 Task: select a rule when a vote is removed from a card by anyone.
Action: Mouse moved to (1041, 74)
Screenshot: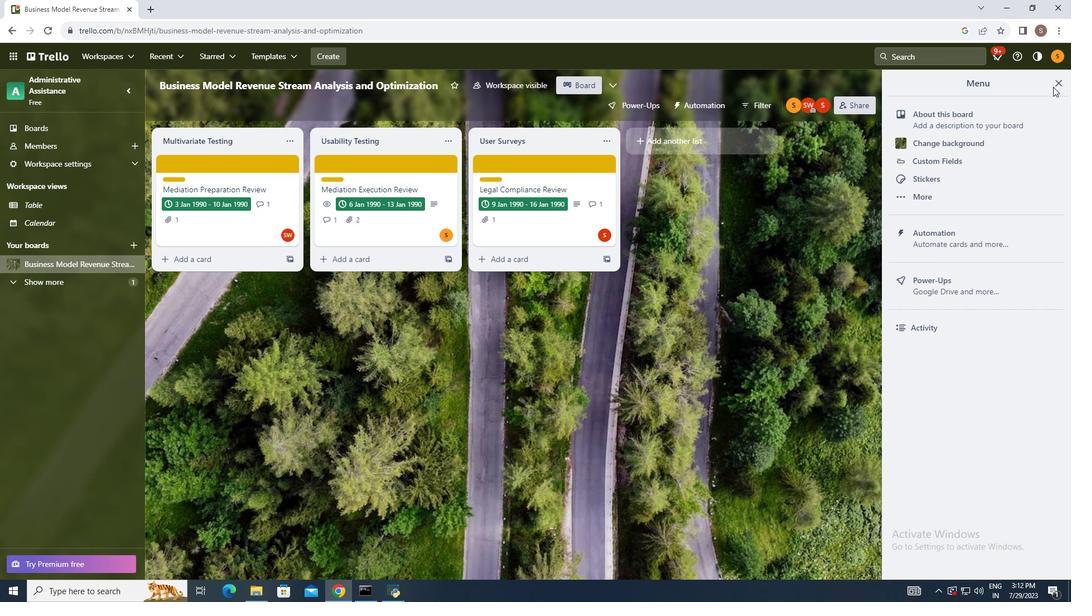 
Action: Mouse pressed left at (1041, 74)
Screenshot: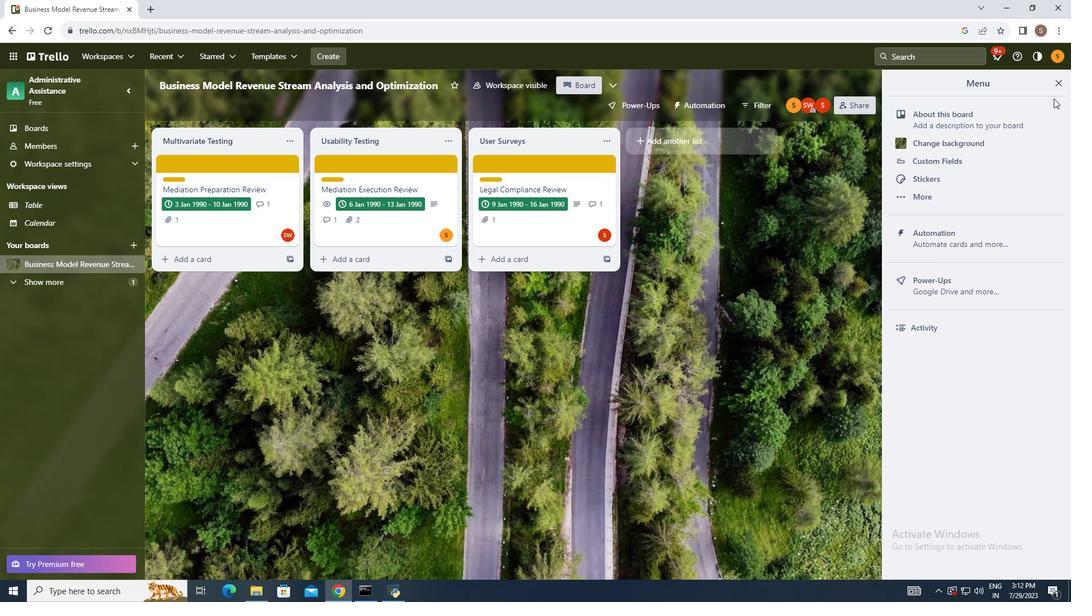
Action: Mouse moved to (948, 218)
Screenshot: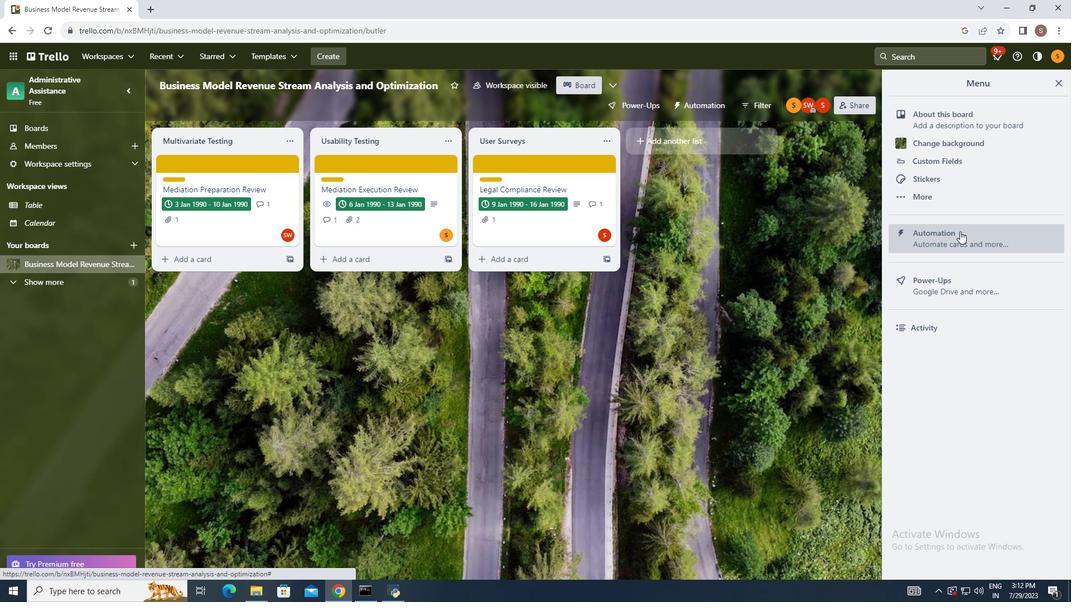 
Action: Mouse pressed left at (948, 218)
Screenshot: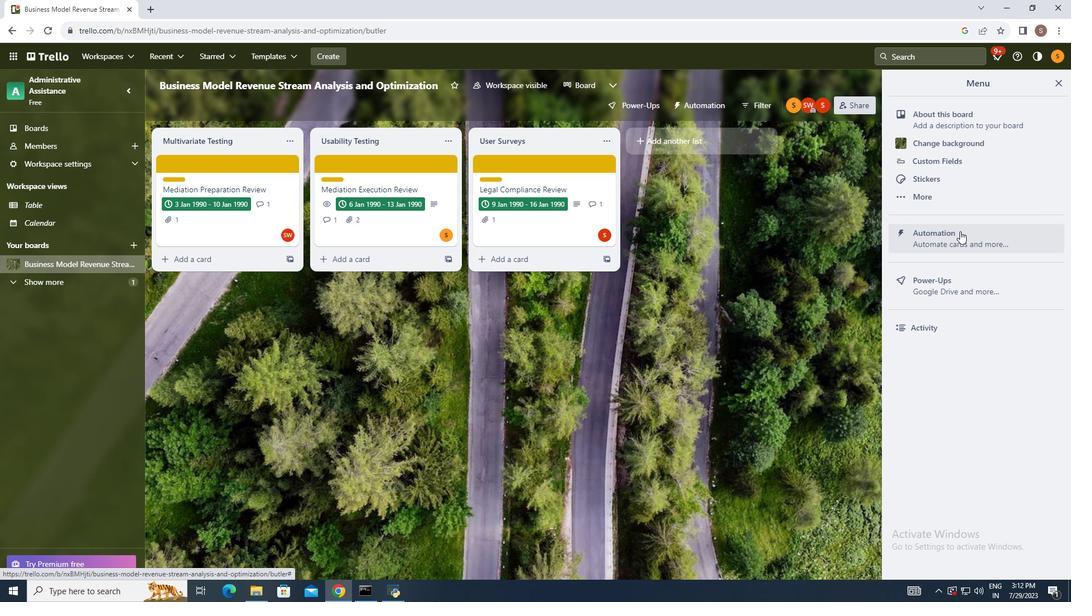 
Action: Mouse moved to (196, 192)
Screenshot: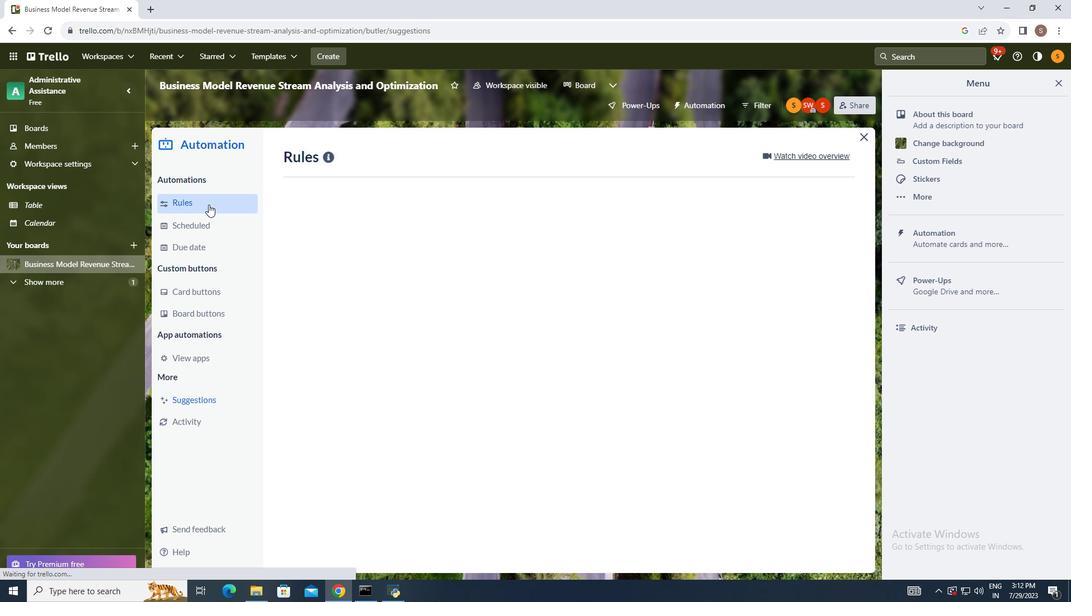 
Action: Mouse pressed left at (196, 192)
Screenshot: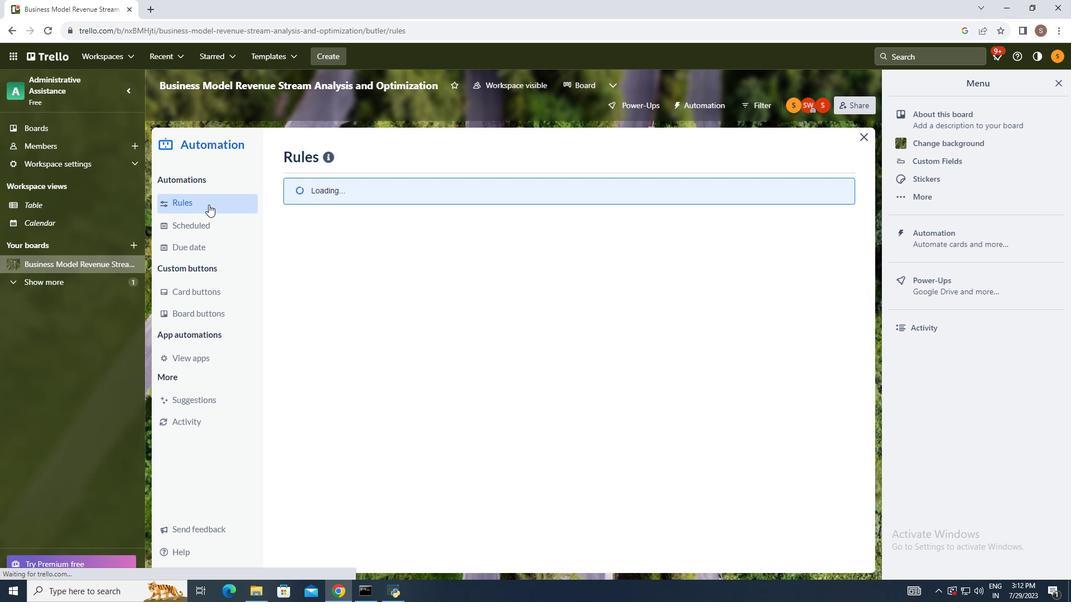 
Action: Mouse moved to (721, 144)
Screenshot: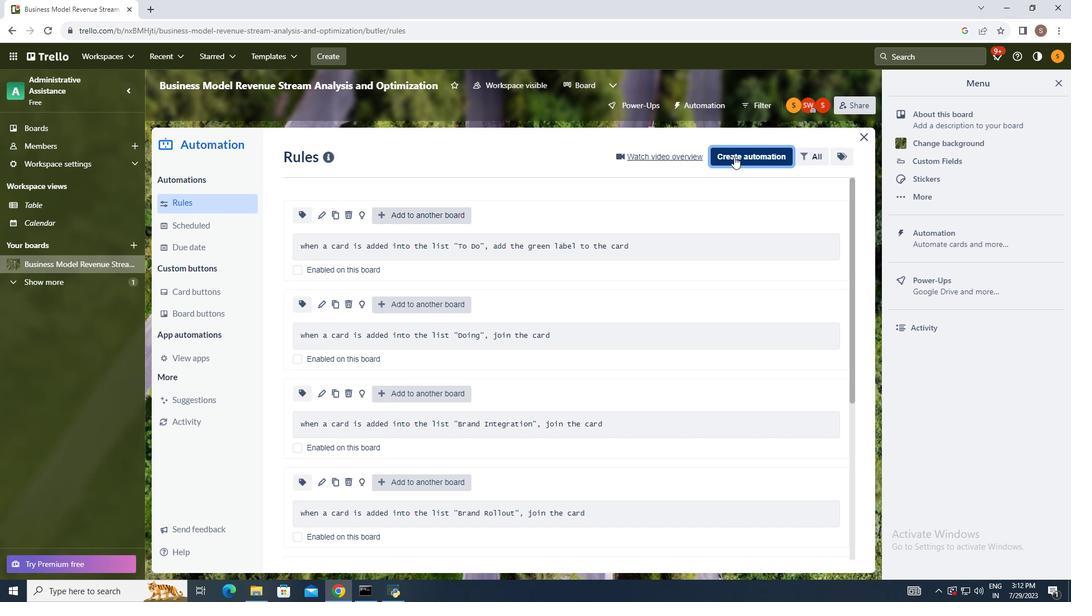 
Action: Mouse pressed left at (721, 144)
Screenshot: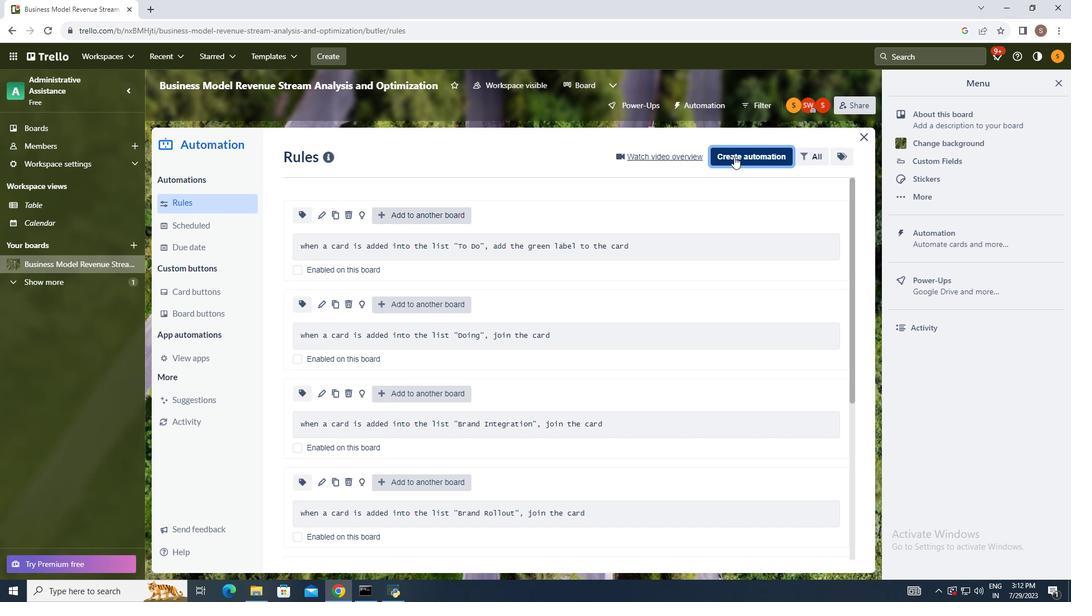 
Action: Mouse moved to (563, 247)
Screenshot: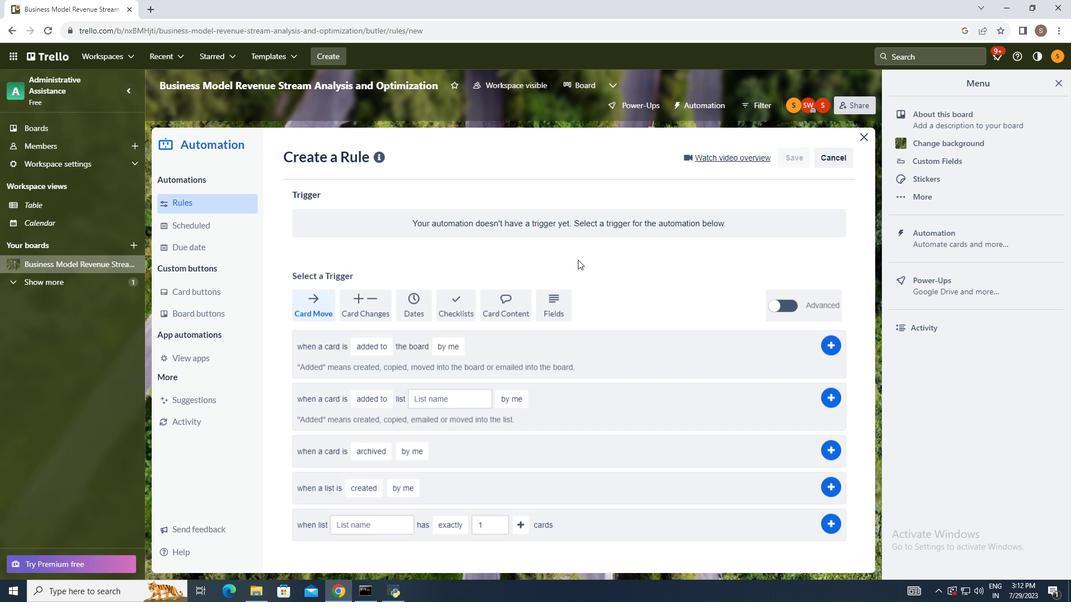 
Action: Mouse pressed left at (563, 247)
Screenshot: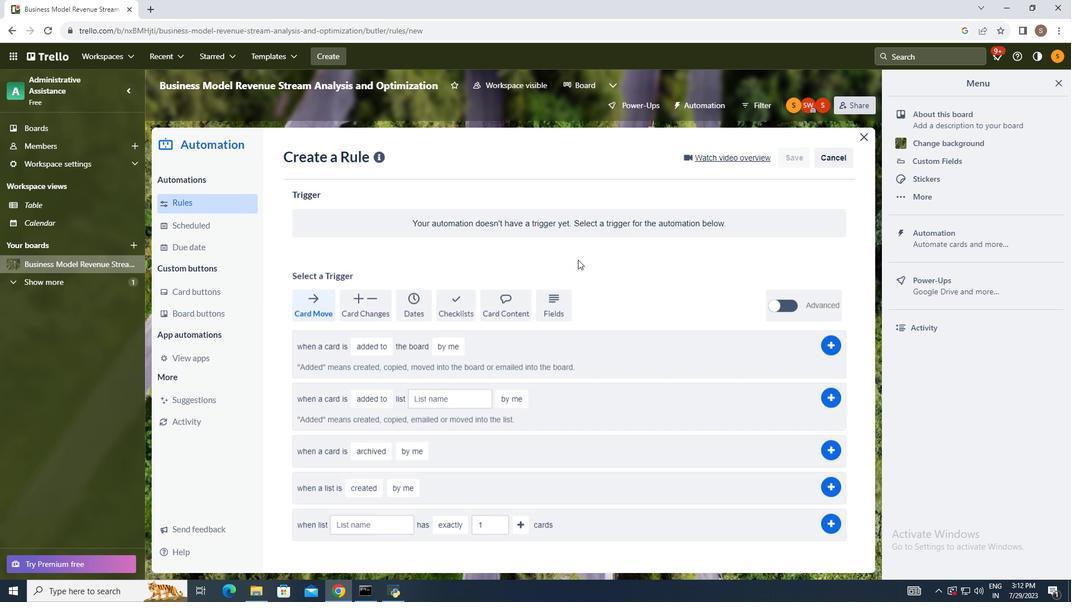 
Action: Mouse moved to (353, 288)
Screenshot: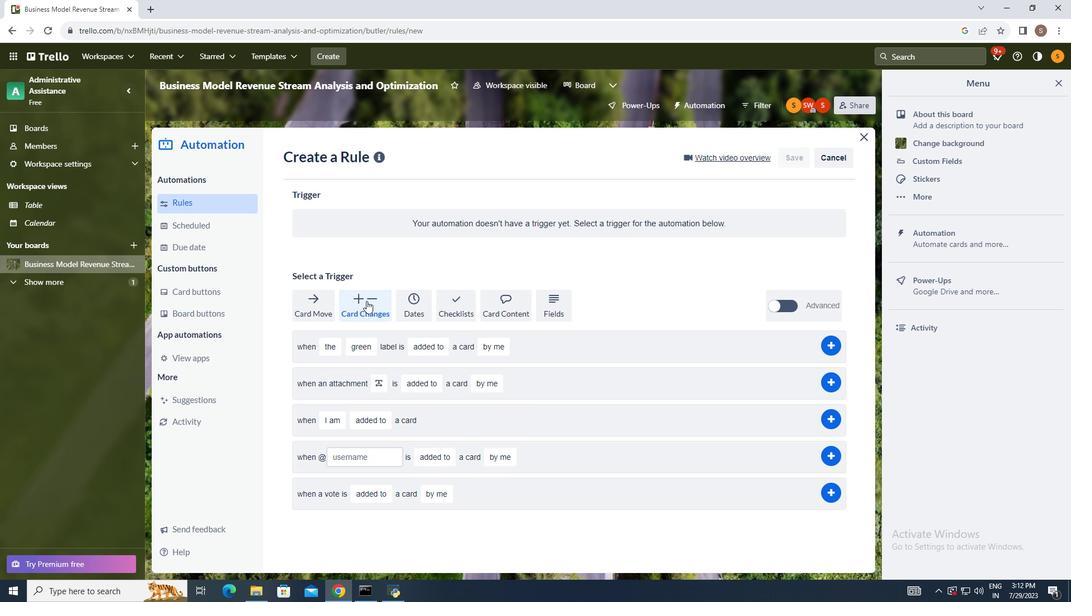 
Action: Mouse pressed left at (353, 288)
Screenshot: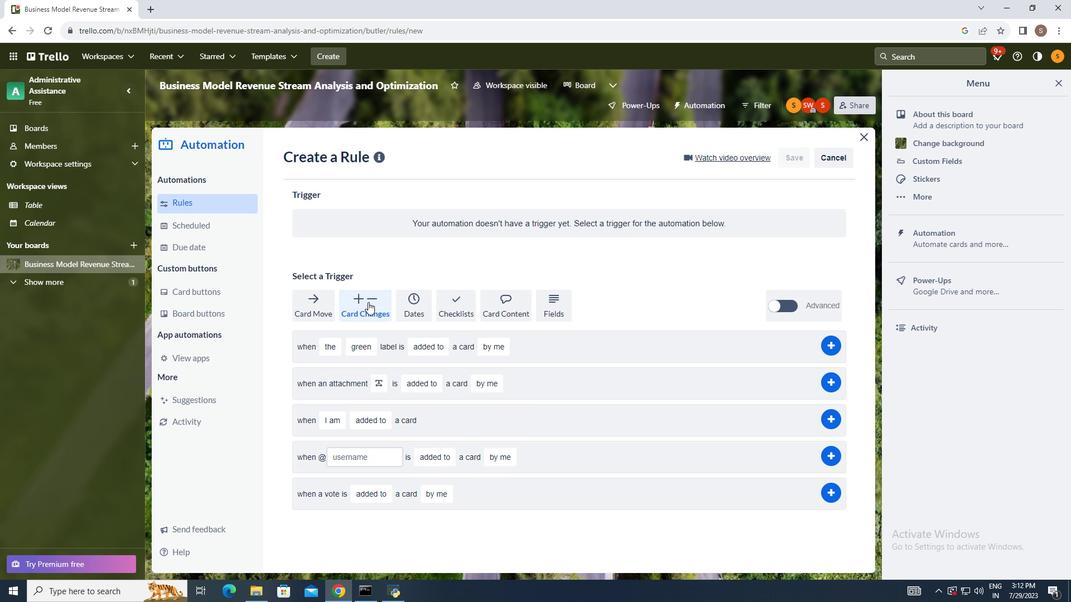 
Action: Mouse moved to (357, 483)
Screenshot: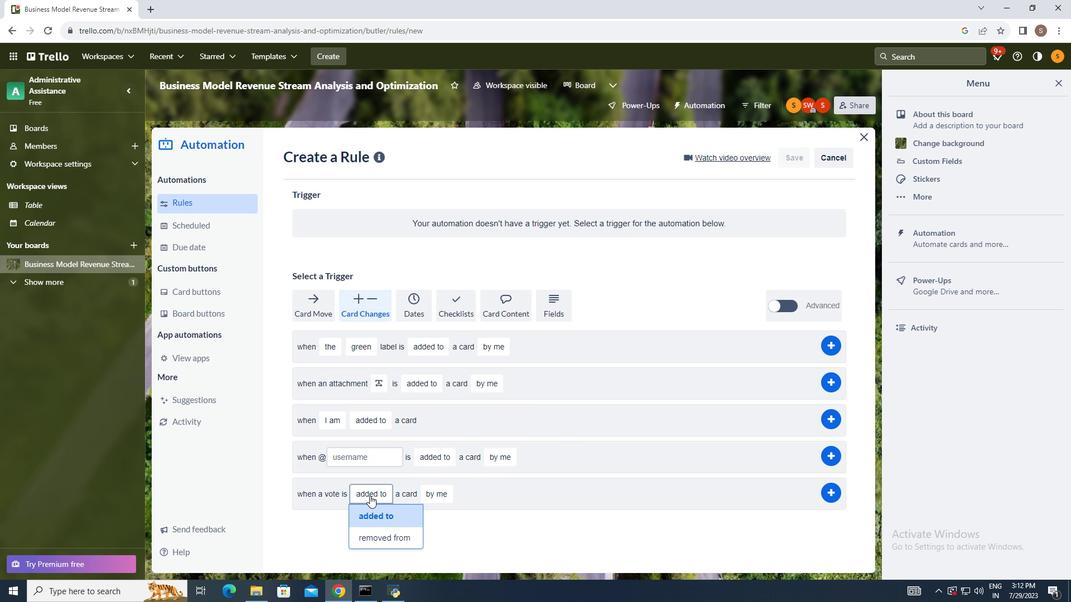 
Action: Mouse pressed left at (357, 483)
Screenshot: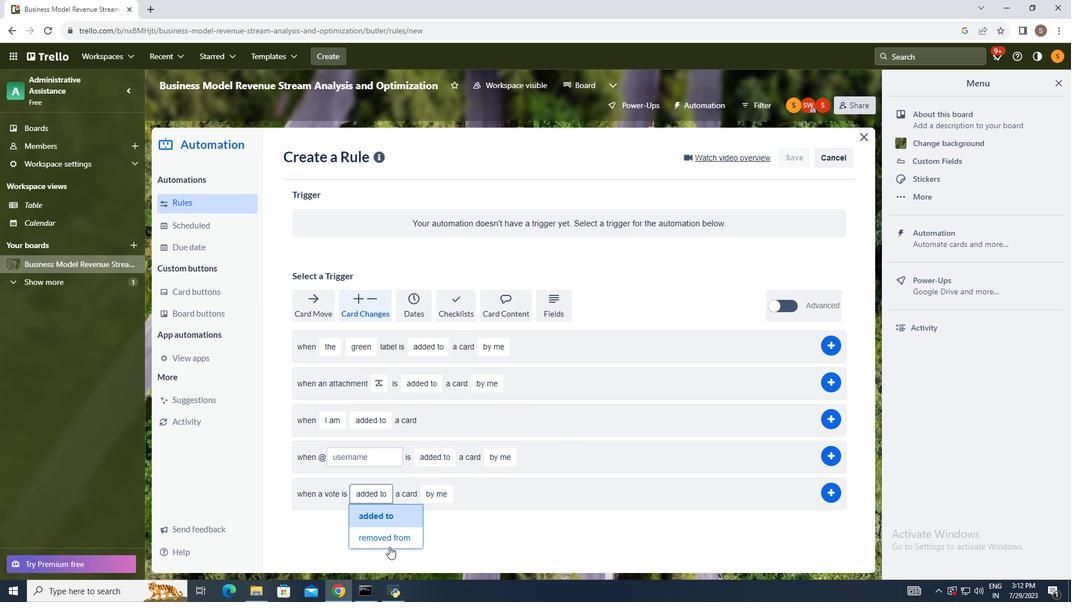 
Action: Mouse moved to (372, 527)
Screenshot: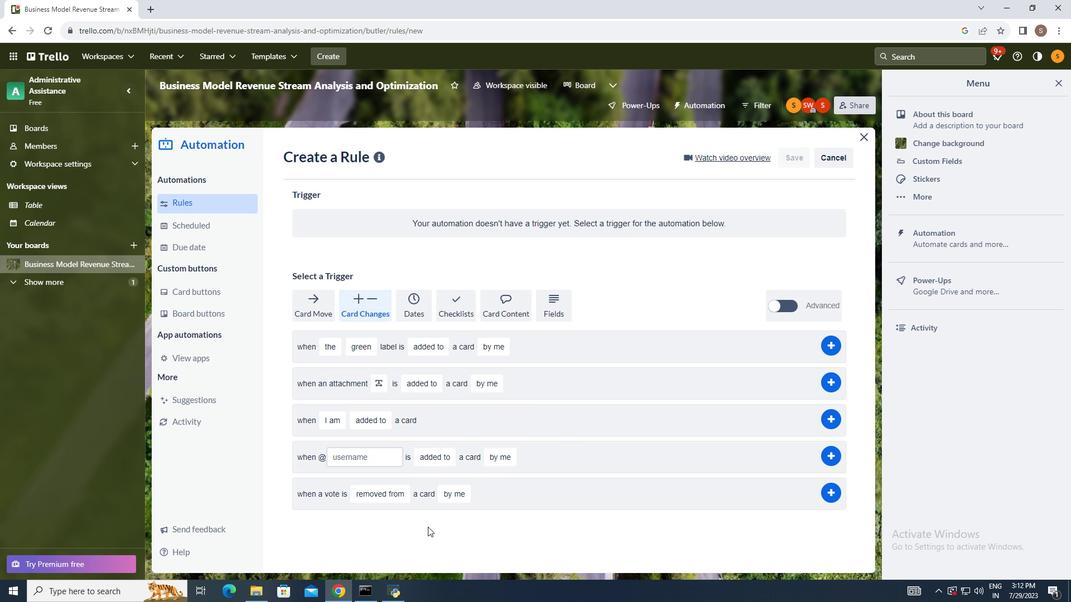 
Action: Mouse pressed left at (372, 527)
Screenshot: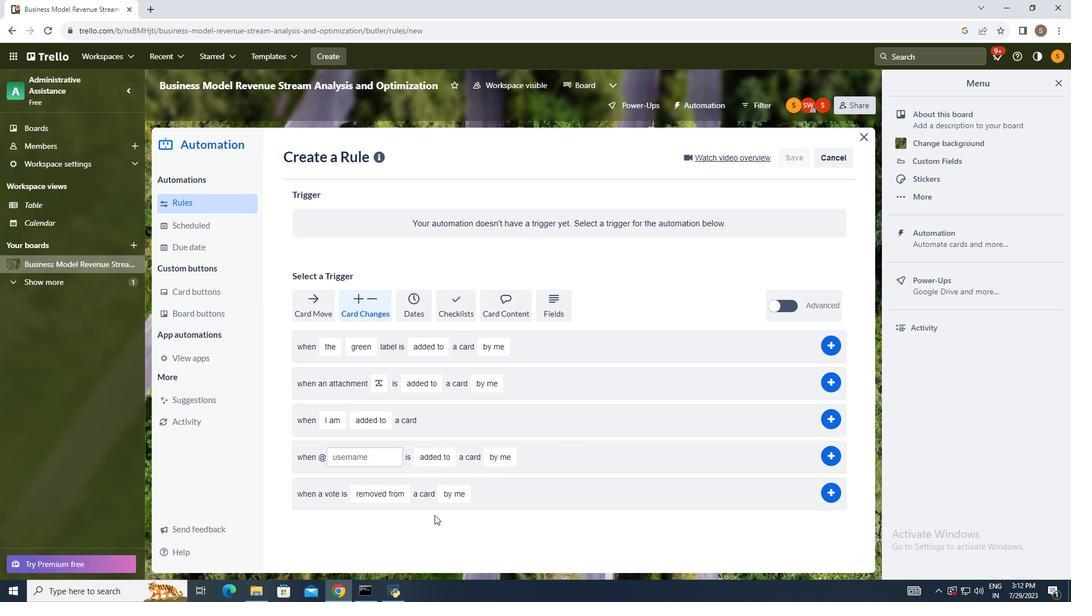 
Action: Mouse moved to (437, 483)
Screenshot: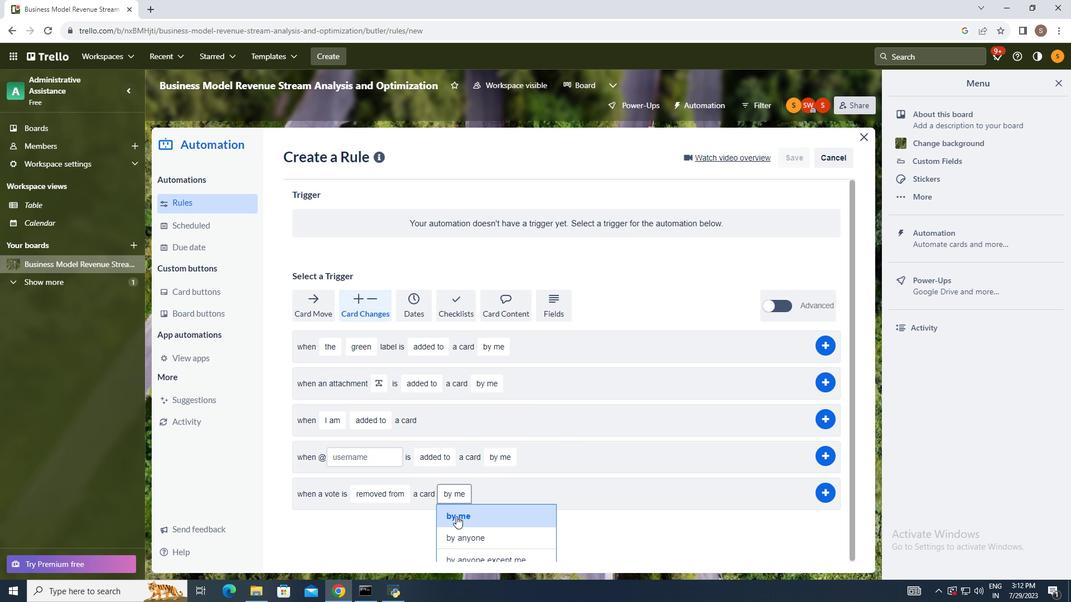 
Action: Mouse pressed left at (437, 483)
Screenshot: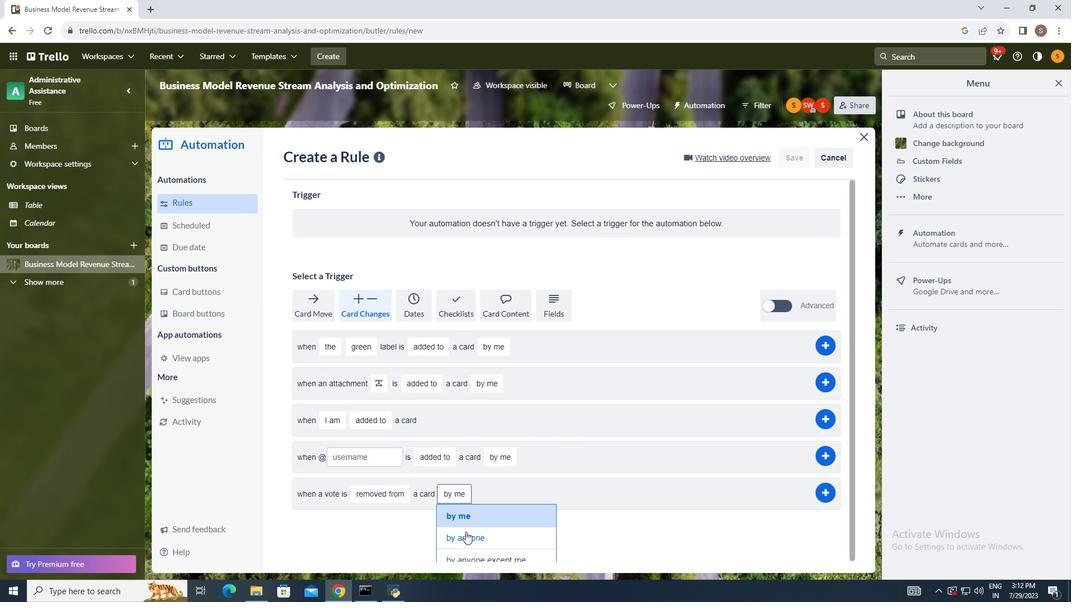 
Action: Mouse moved to (456, 524)
Screenshot: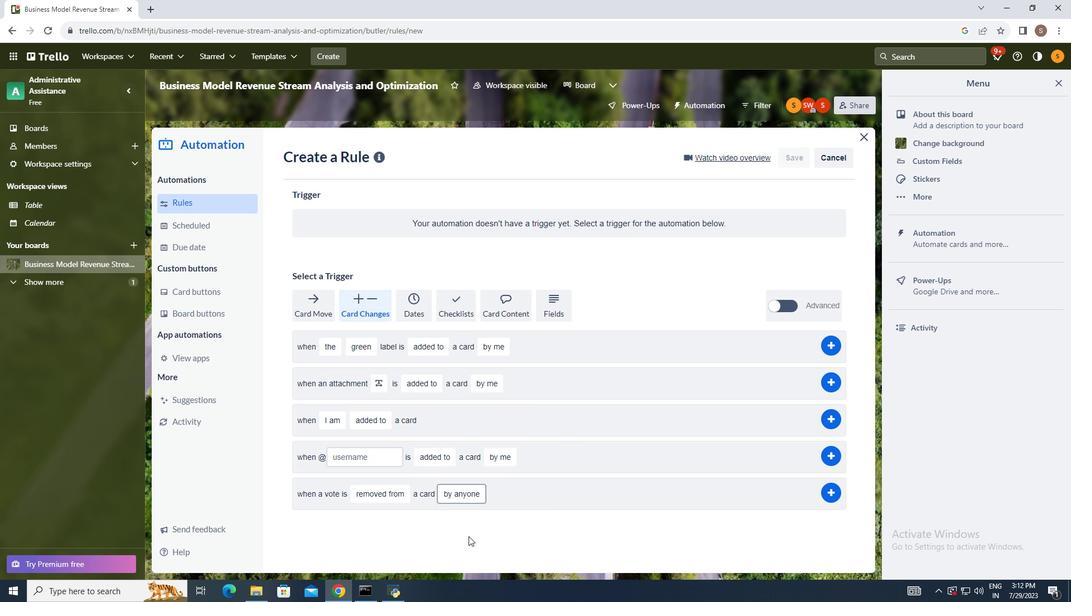 
Action: Mouse pressed left at (456, 524)
Screenshot: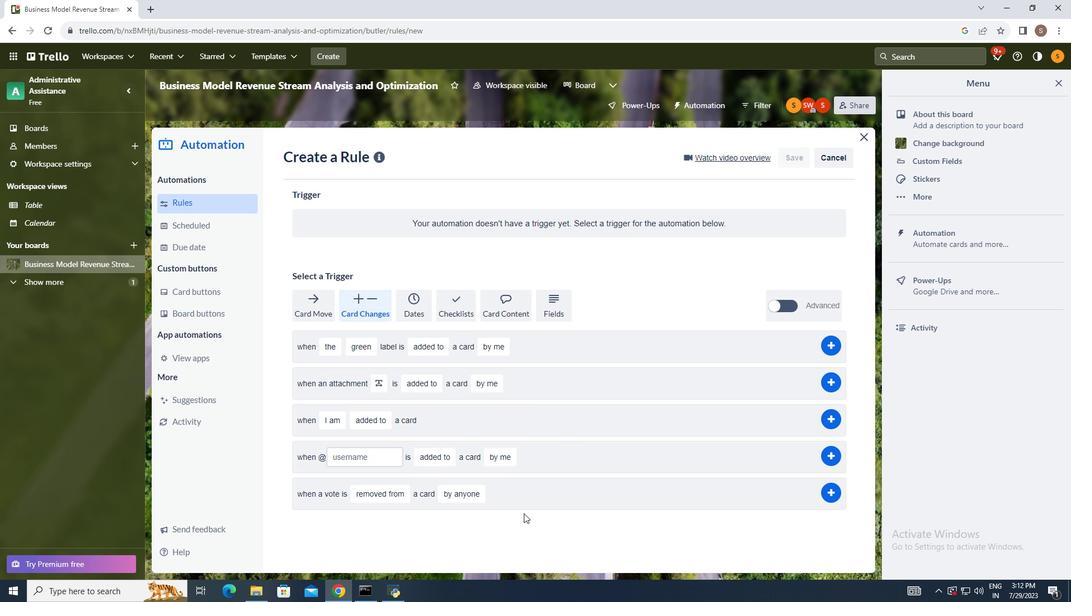 
Action: Mouse moved to (640, 321)
Screenshot: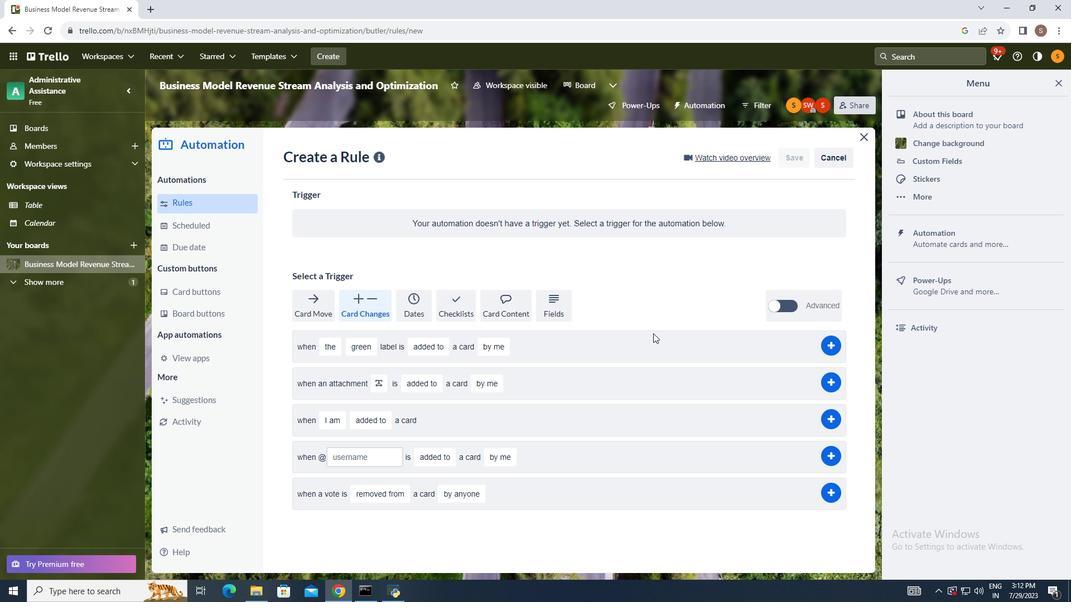 
